 Task: In the  document Ai.odt Add page color 'Light Pink'Light Pink . Insert watermark . Insert watermark  Softera Apply Font Style in watermark Georgia; font size  112 and place the watermark  Horizontally
Action: Mouse moved to (44, 62)
Screenshot: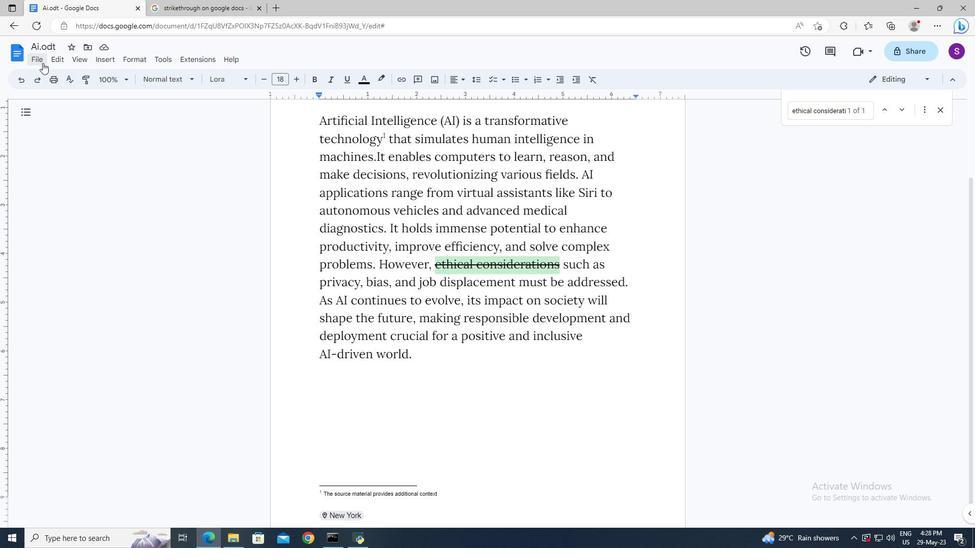 
Action: Mouse pressed left at (44, 62)
Screenshot: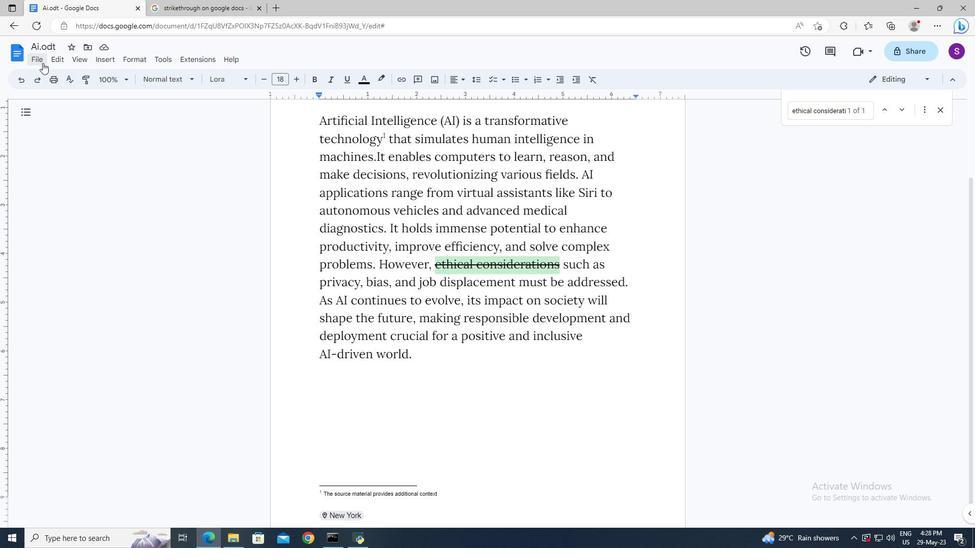 
Action: Mouse moved to (85, 338)
Screenshot: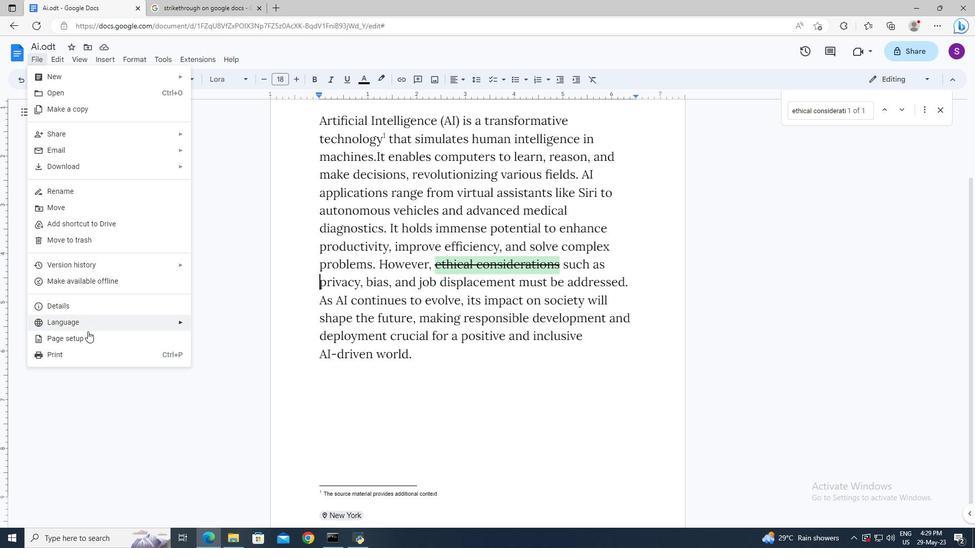 
Action: Mouse pressed left at (85, 338)
Screenshot: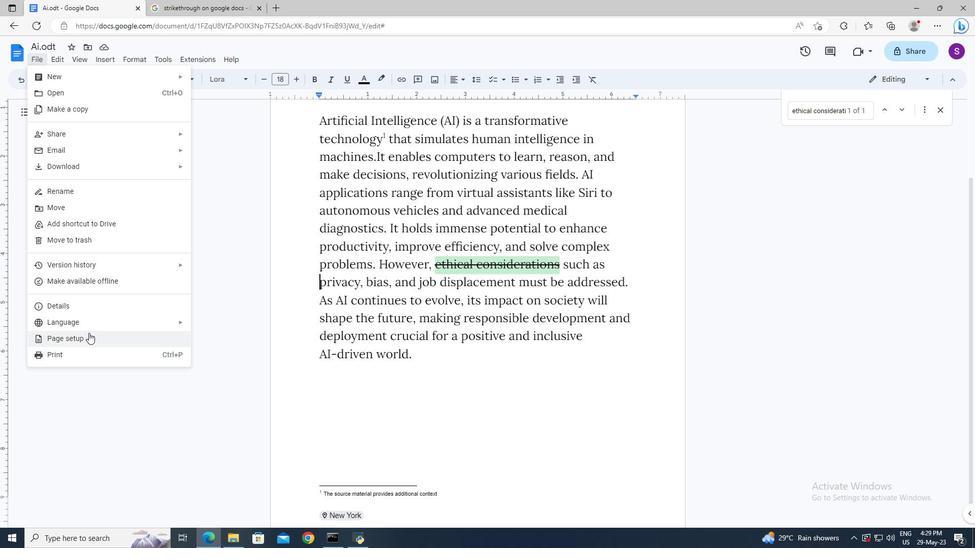 
Action: Mouse moved to (515, 398)
Screenshot: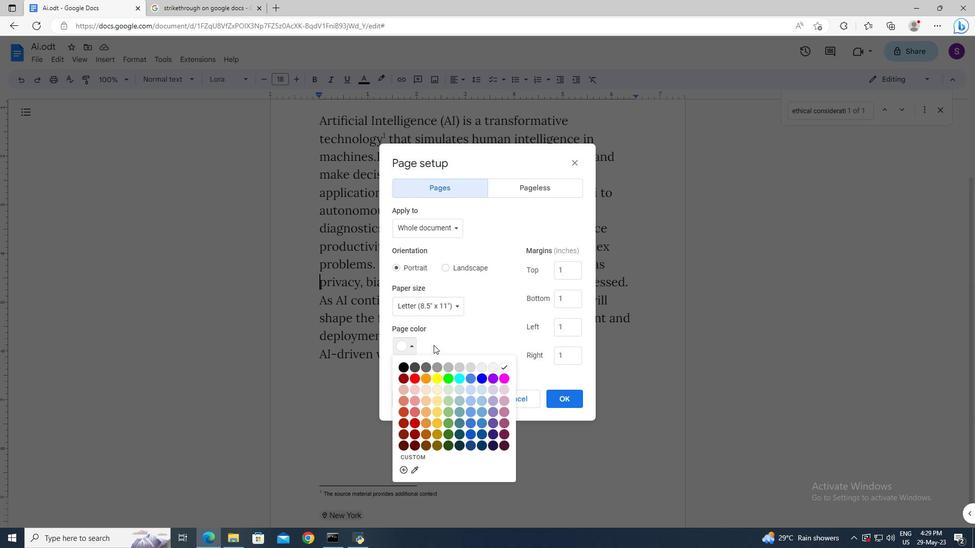 
Action: Mouse pressed left at (515, 398)
Screenshot: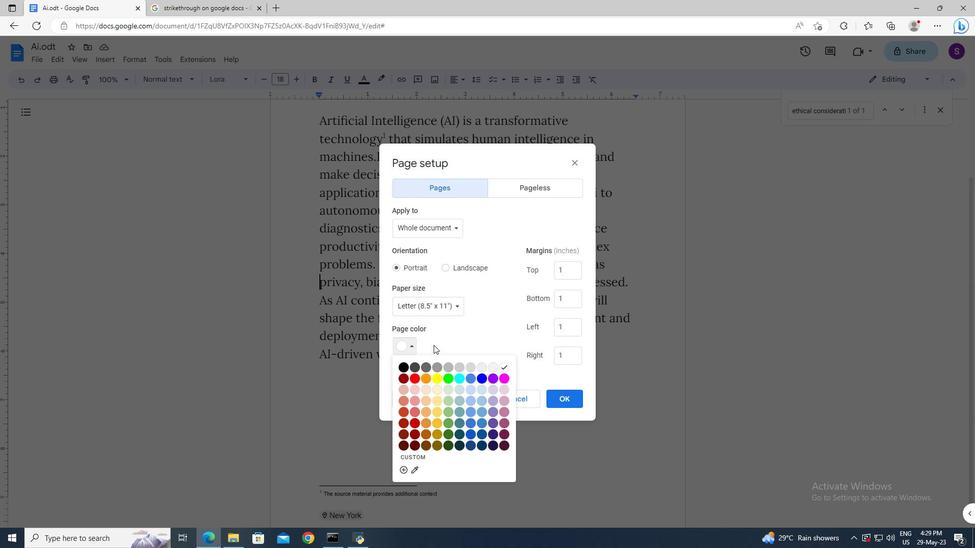 
Action: Mouse moved to (447, 351)
Screenshot: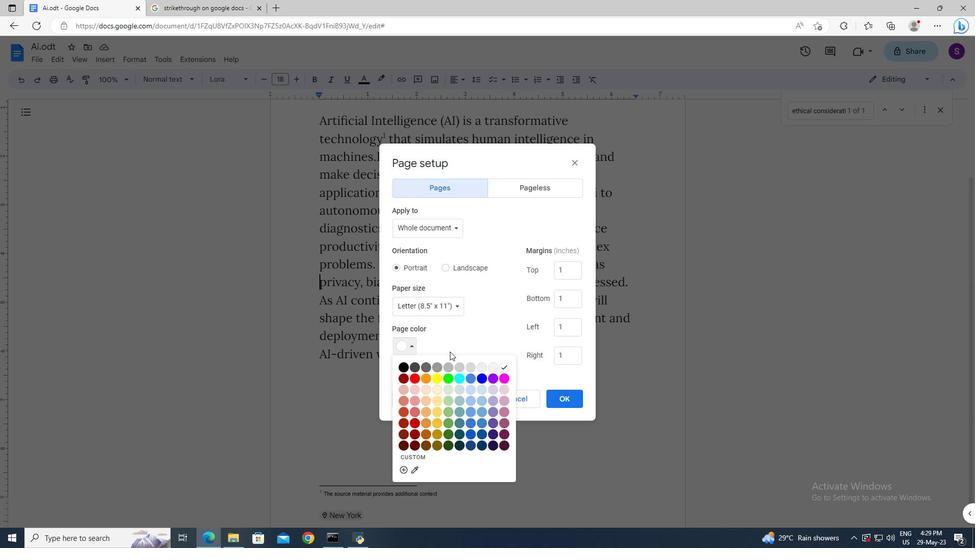 
Action: Mouse pressed left at (447, 351)
Screenshot: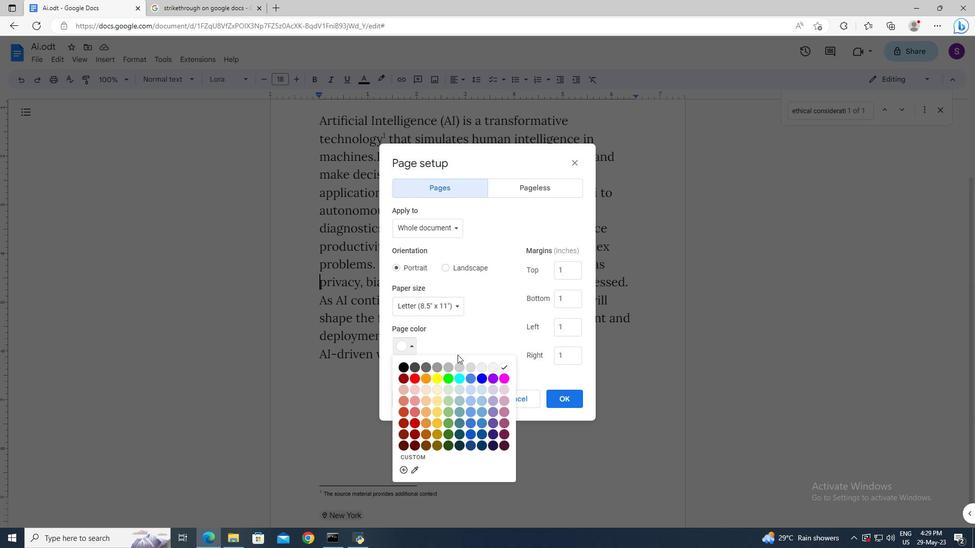 
Action: Mouse moved to (42, 63)
Screenshot: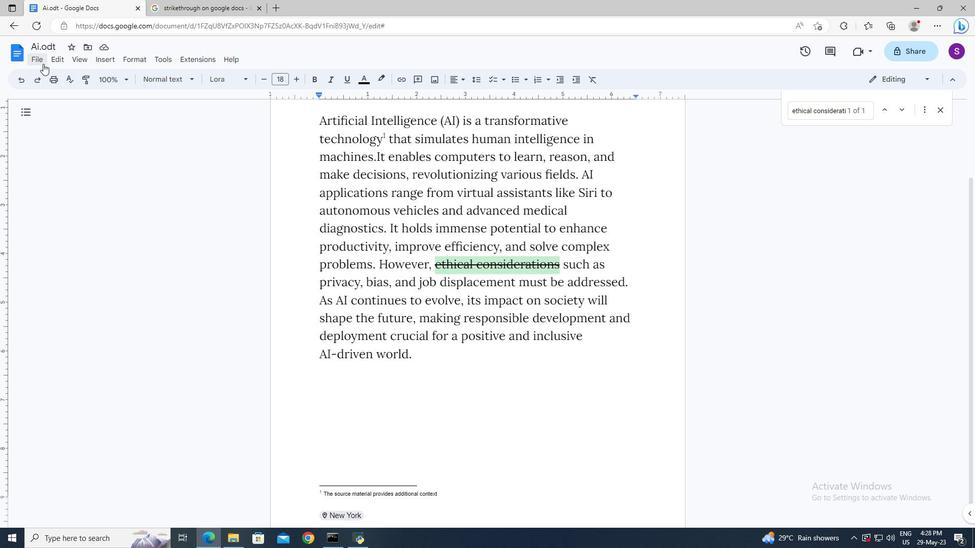 
Action: Mouse pressed left at (42, 63)
Screenshot: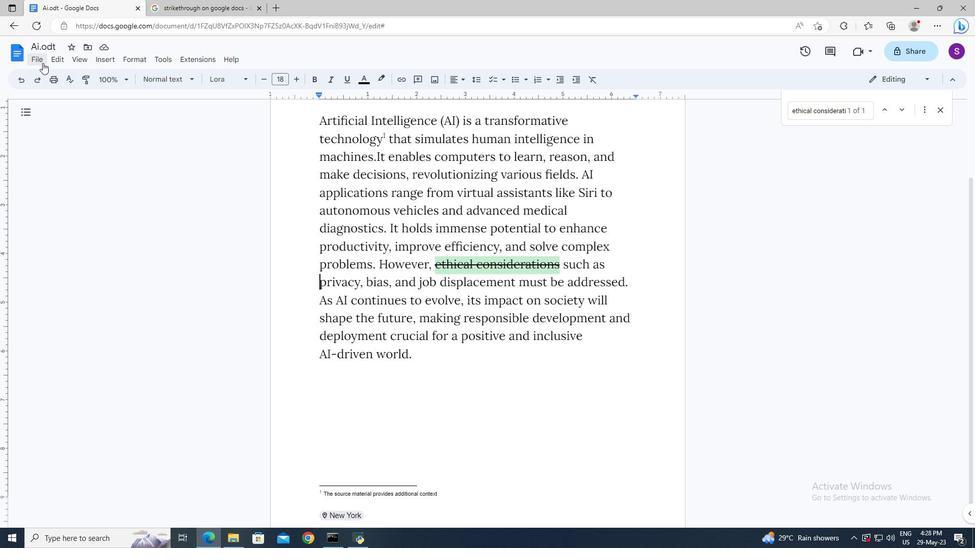 
Action: Mouse moved to (88, 333)
Screenshot: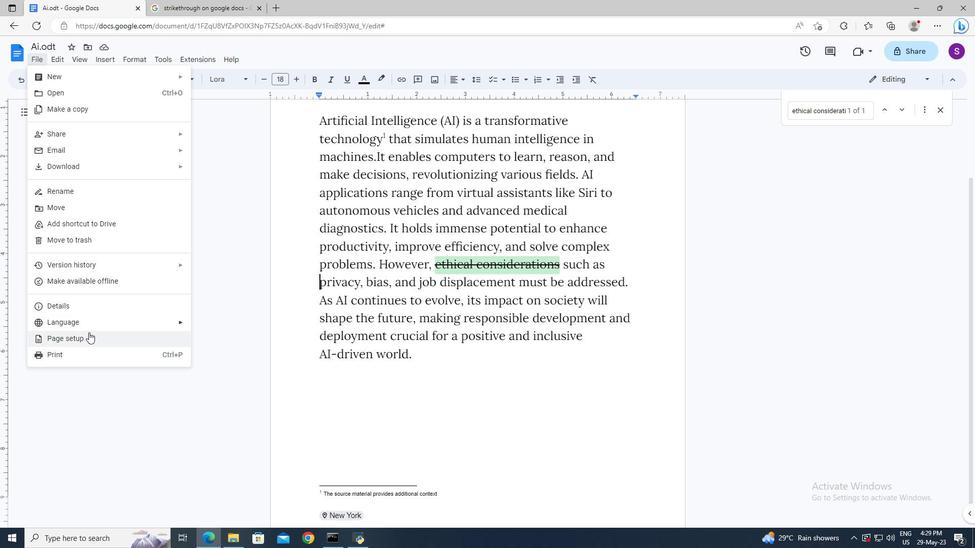 
Action: Mouse pressed left at (88, 333)
Screenshot: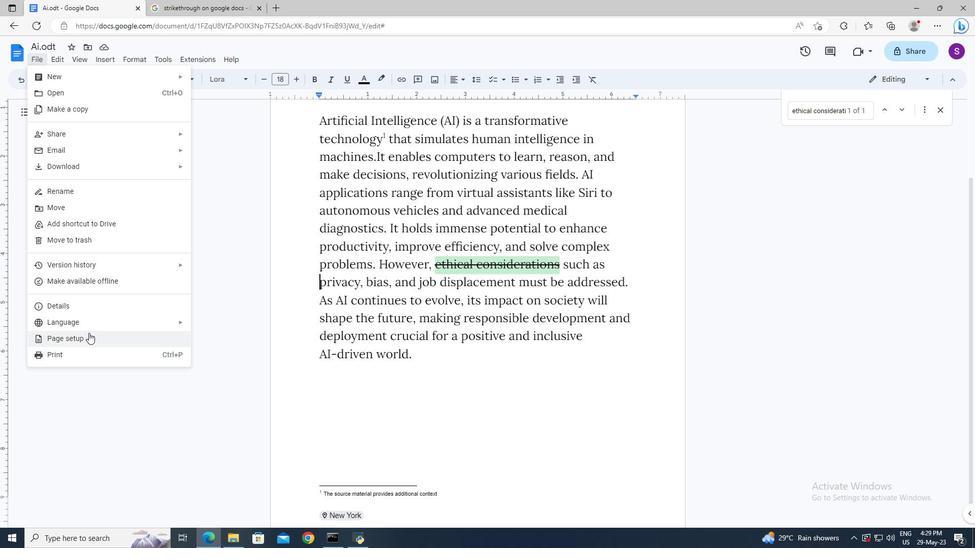 
Action: Mouse moved to (411, 342)
Screenshot: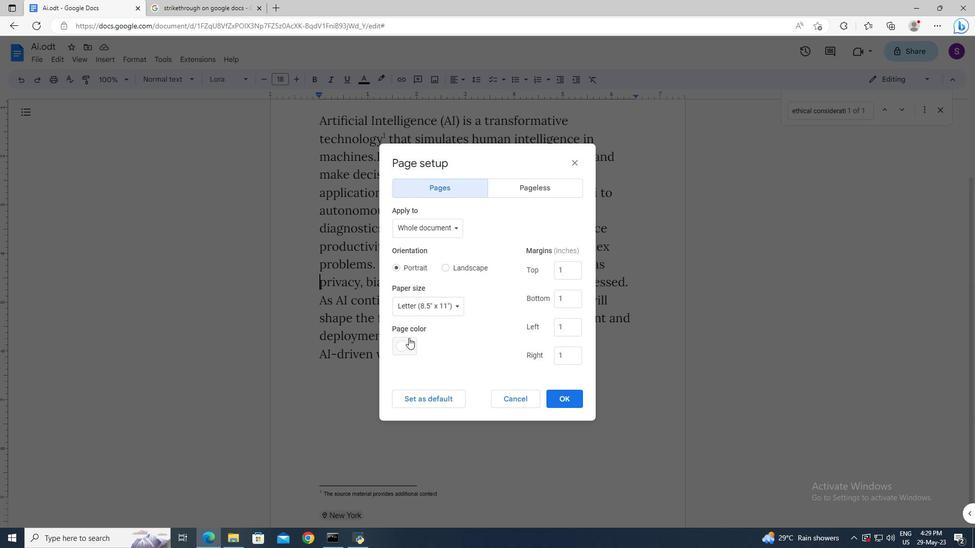 
Action: Mouse pressed left at (411, 342)
Screenshot: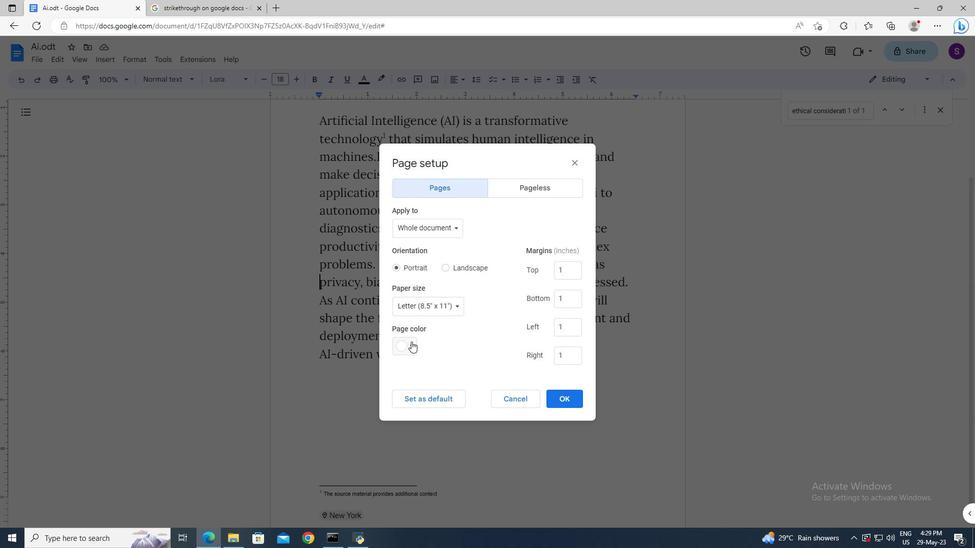 
Action: Mouse moved to (426, 454)
Screenshot: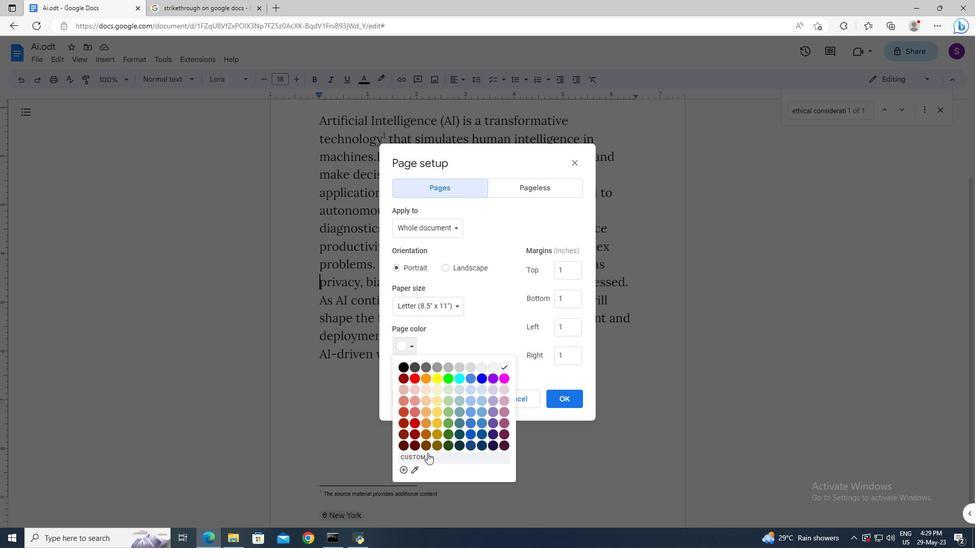 
Action: Mouse pressed left at (426, 454)
Screenshot: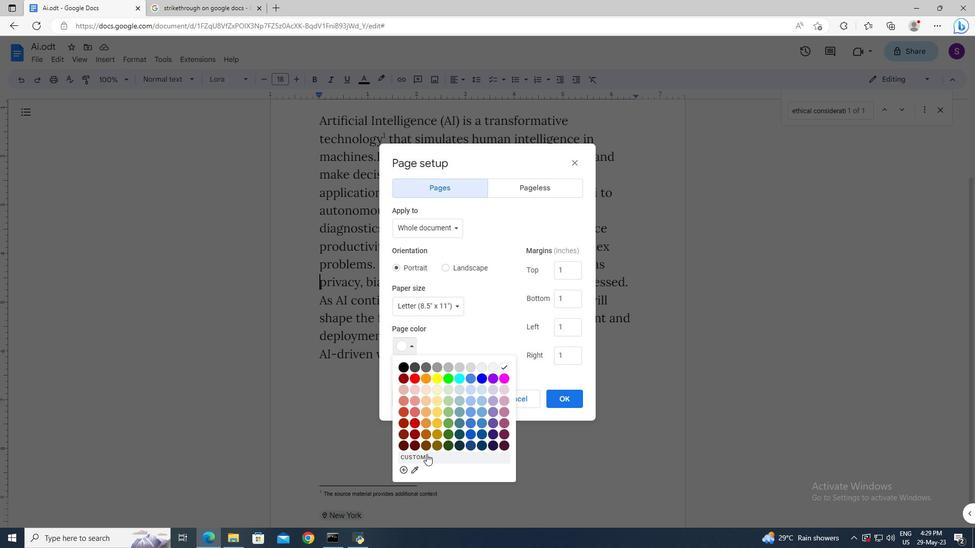 
Action: Mouse moved to (546, 290)
Screenshot: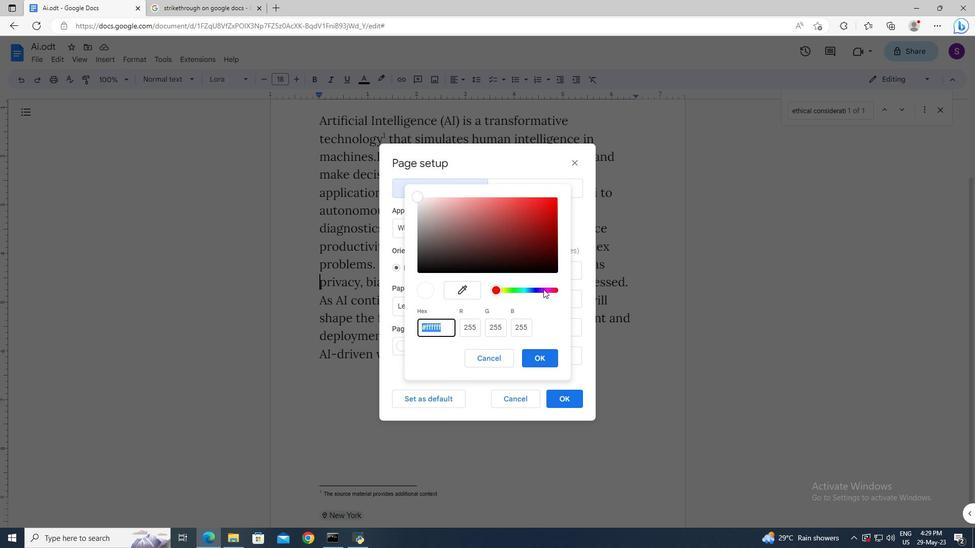 
Action: Mouse pressed left at (546, 290)
Screenshot: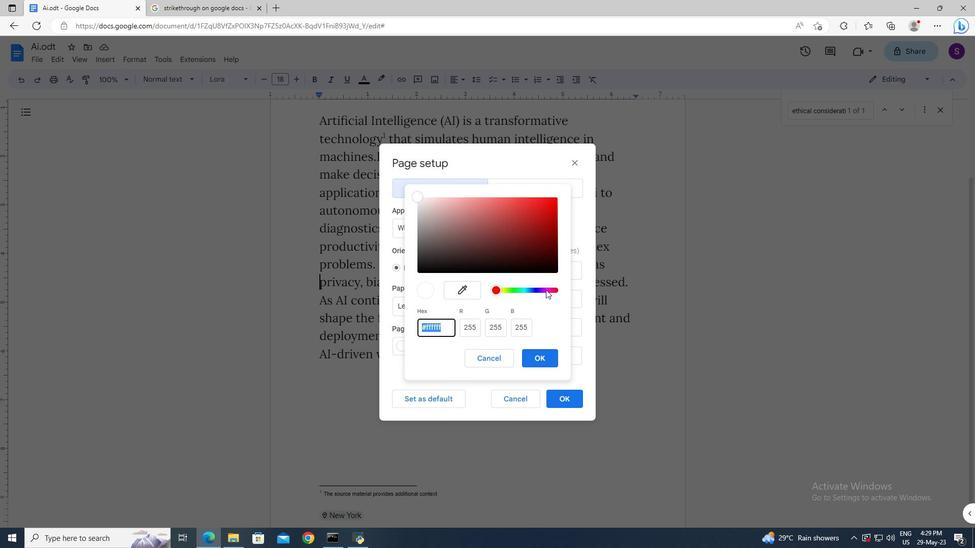 
Action: Mouse moved to (498, 290)
Screenshot: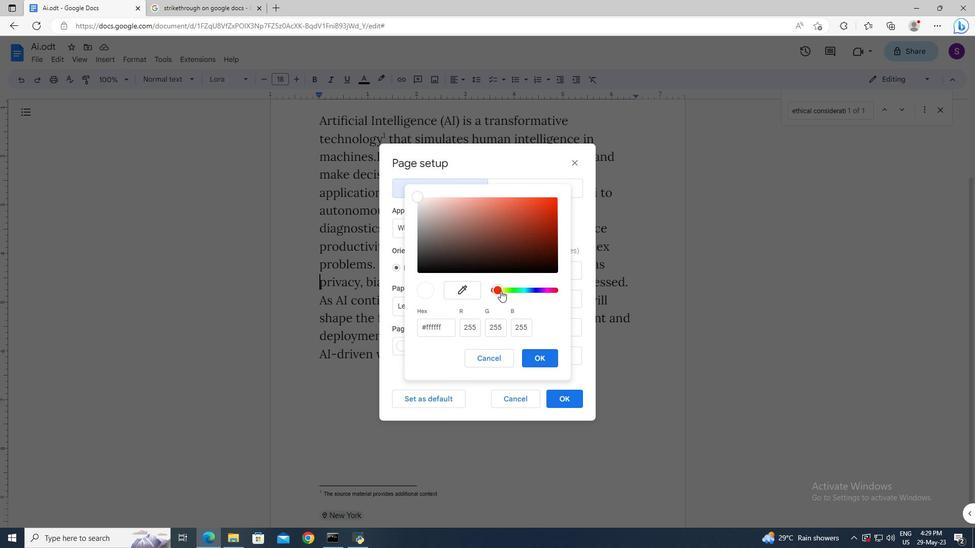 
Action: Mouse pressed left at (498, 290)
Screenshot: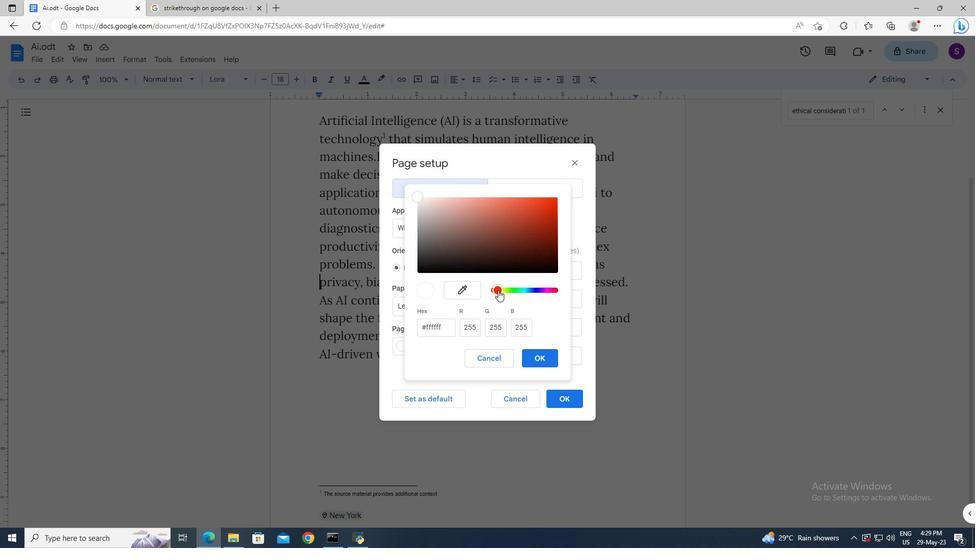 
Action: Mouse moved to (515, 210)
Screenshot: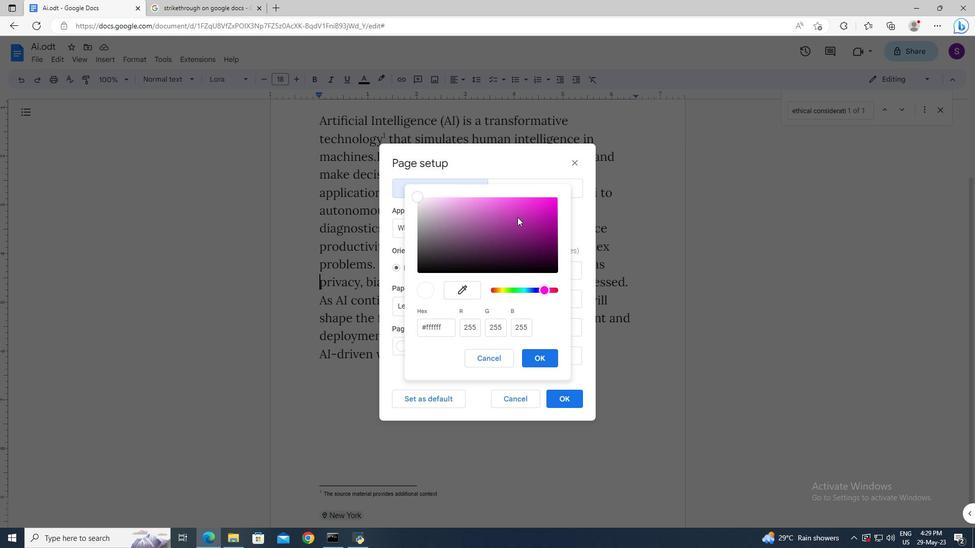 
Action: Mouse pressed left at (515, 210)
Screenshot: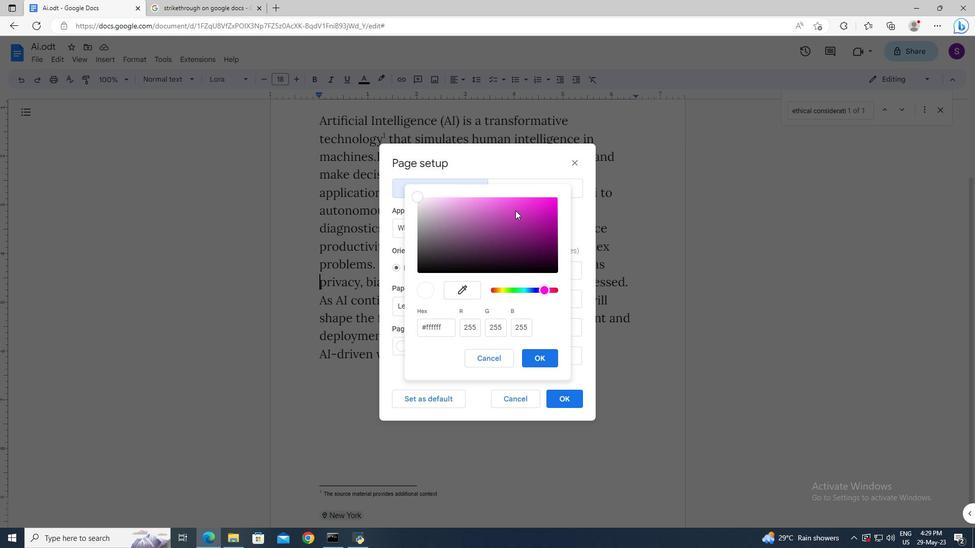
Action: Mouse moved to (539, 362)
Screenshot: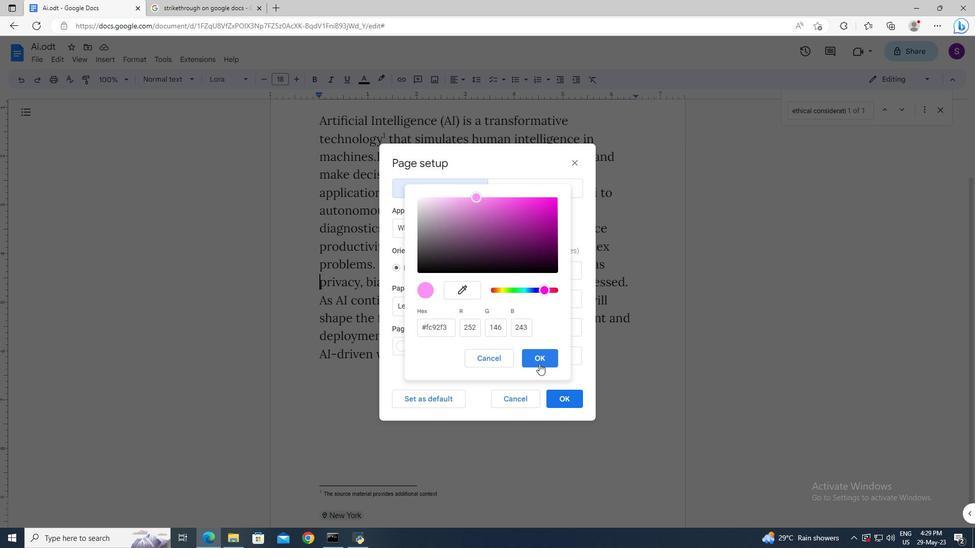 
Action: Mouse pressed left at (539, 362)
Screenshot: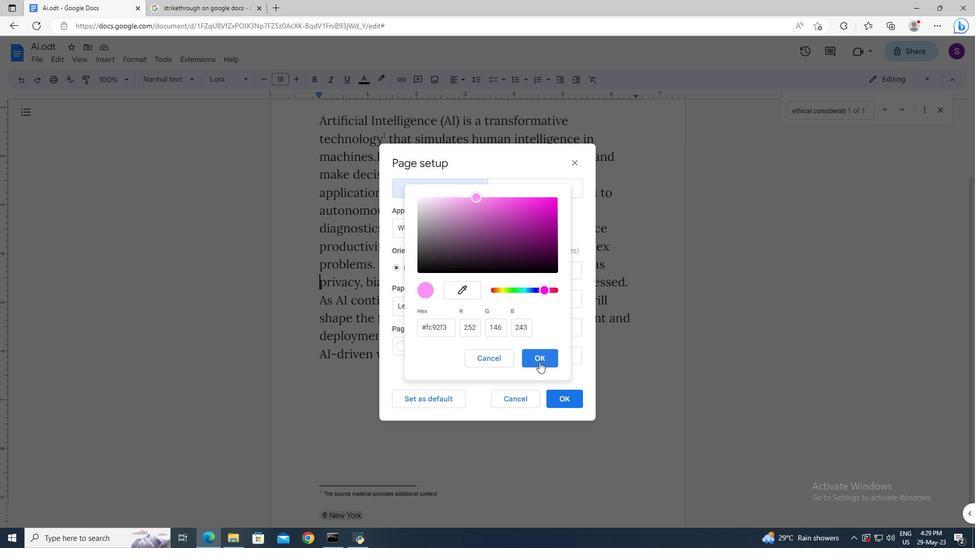 
Action: Mouse moved to (563, 395)
Screenshot: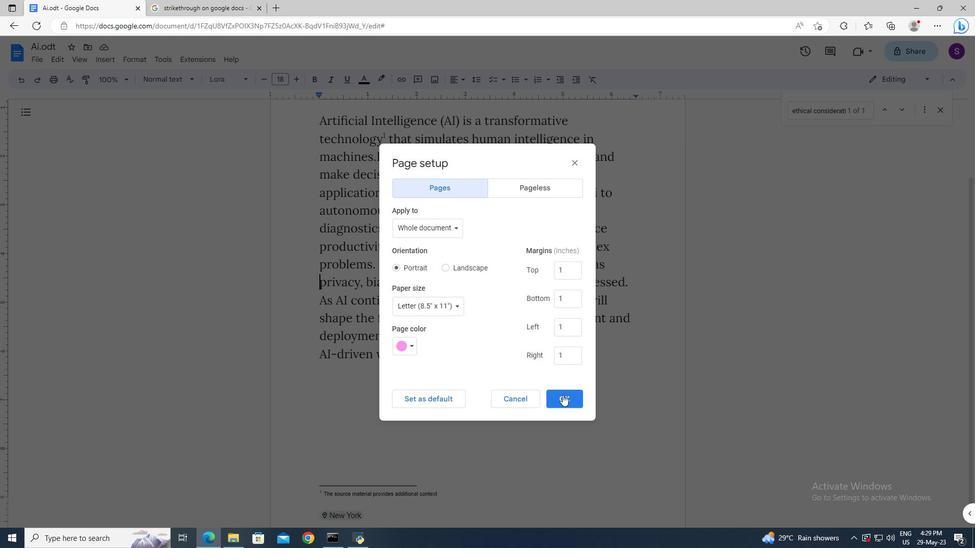 
Action: Mouse pressed left at (563, 395)
Screenshot: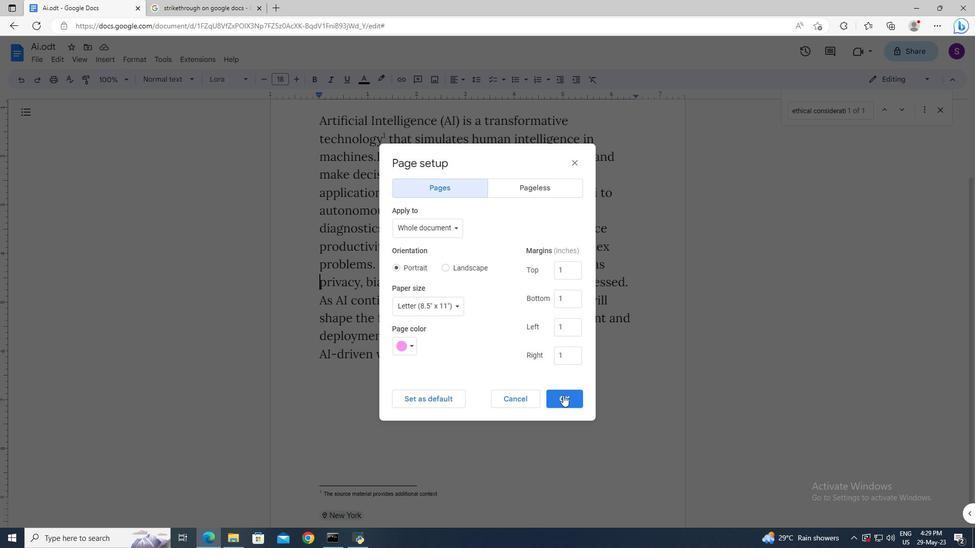 
Action: Mouse moved to (115, 56)
Screenshot: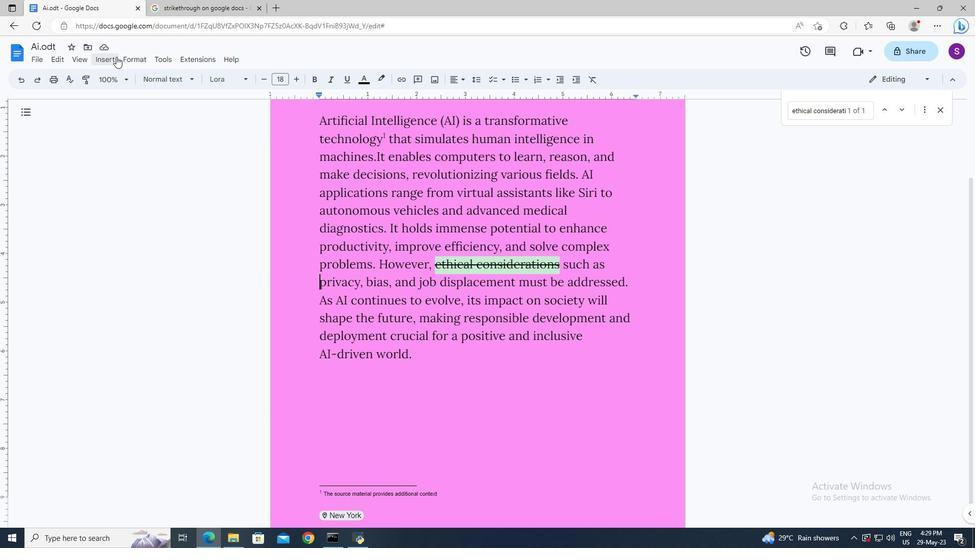 
Action: Mouse pressed left at (115, 56)
Screenshot: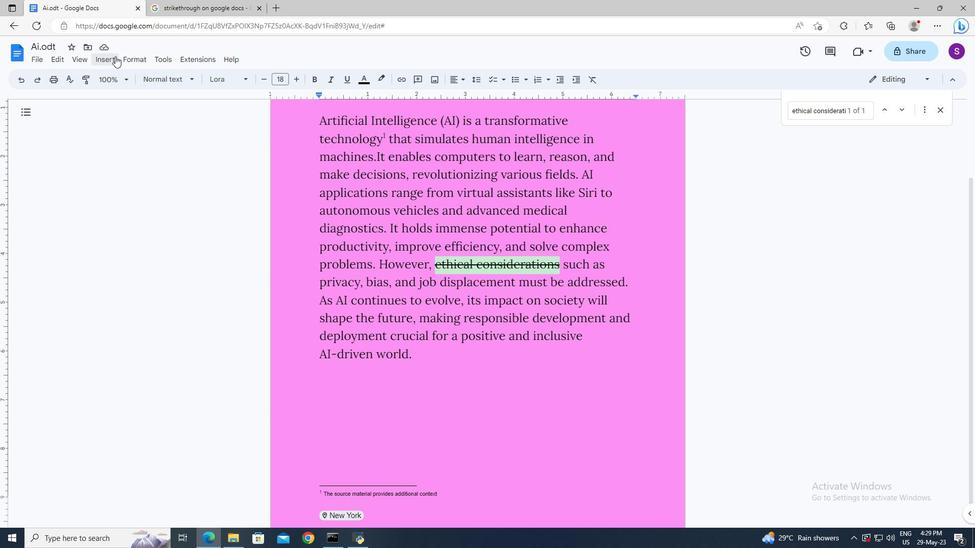 
Action: Mouse moved to (134, 294)
Screenshot: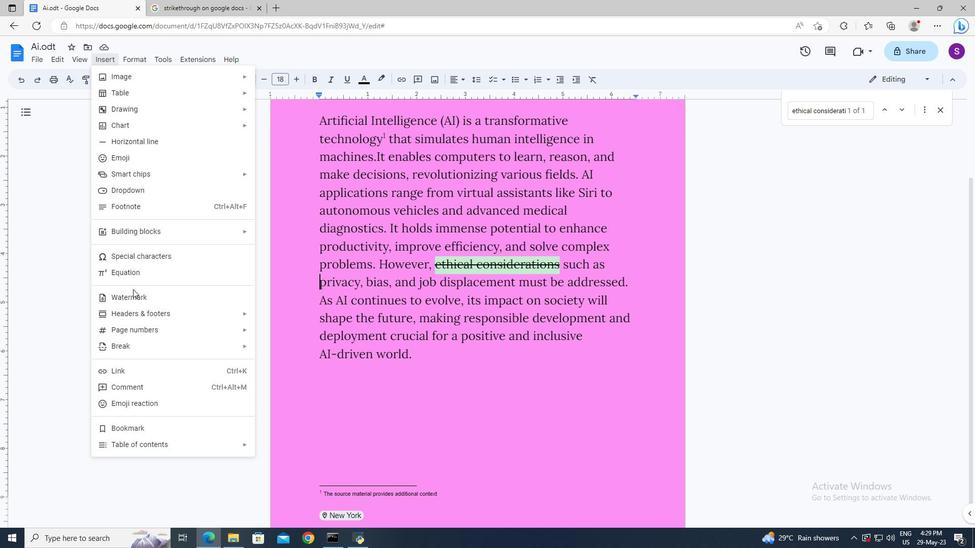 
Action: Mouse pressed left at (134, 294)
Screenshot: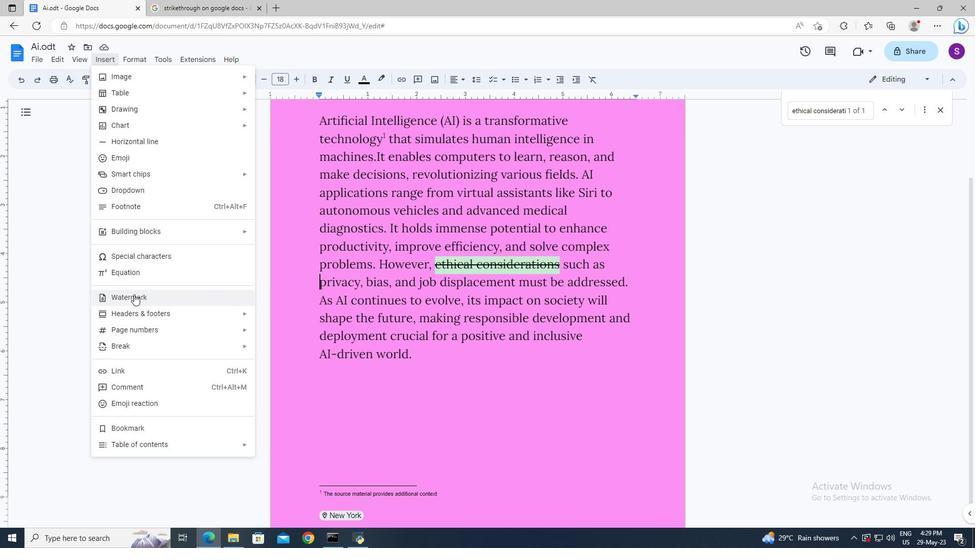 
Action: Mouse moved to (923, 108)
Screenshot: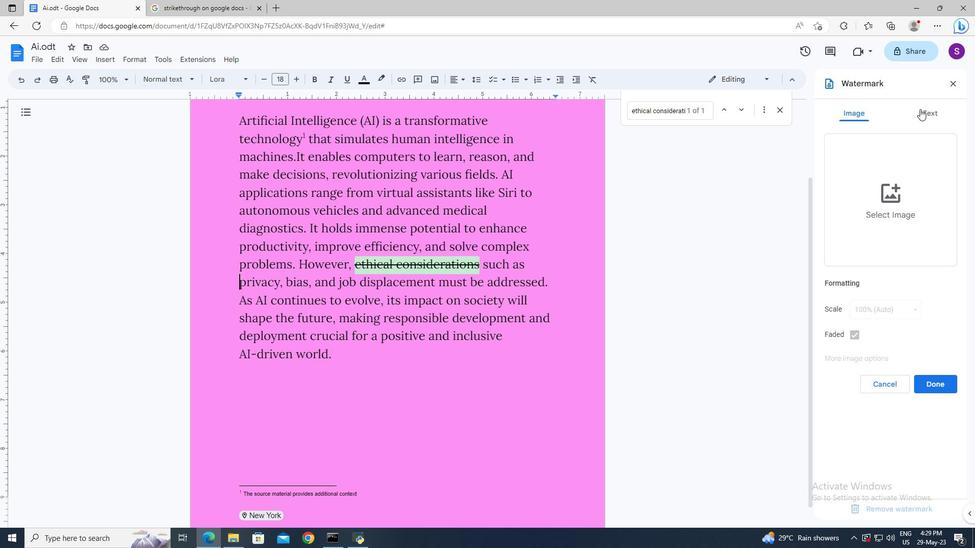 
Action: Mouse pressed left at (923, 108)
Screenshot: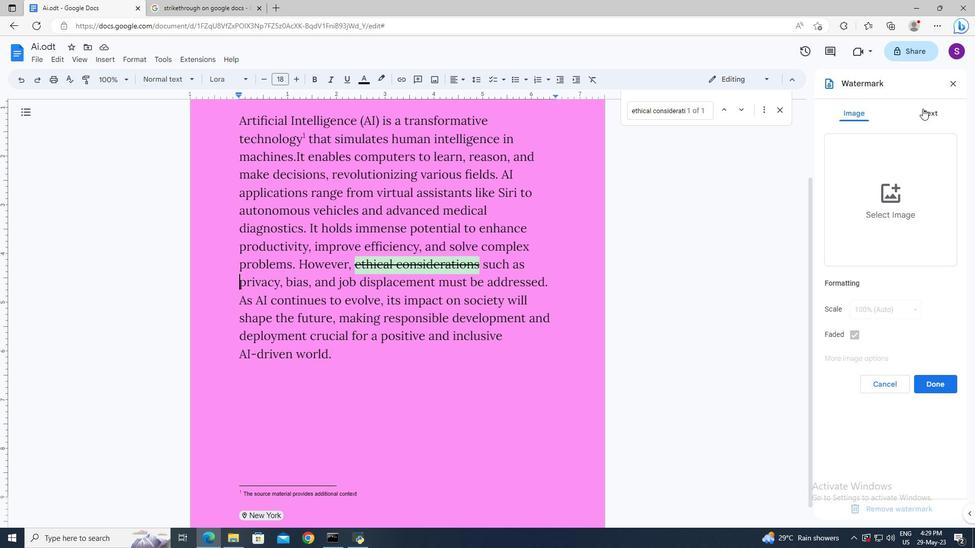 
Action: Mouse moved to (863, 138)
Screenshot: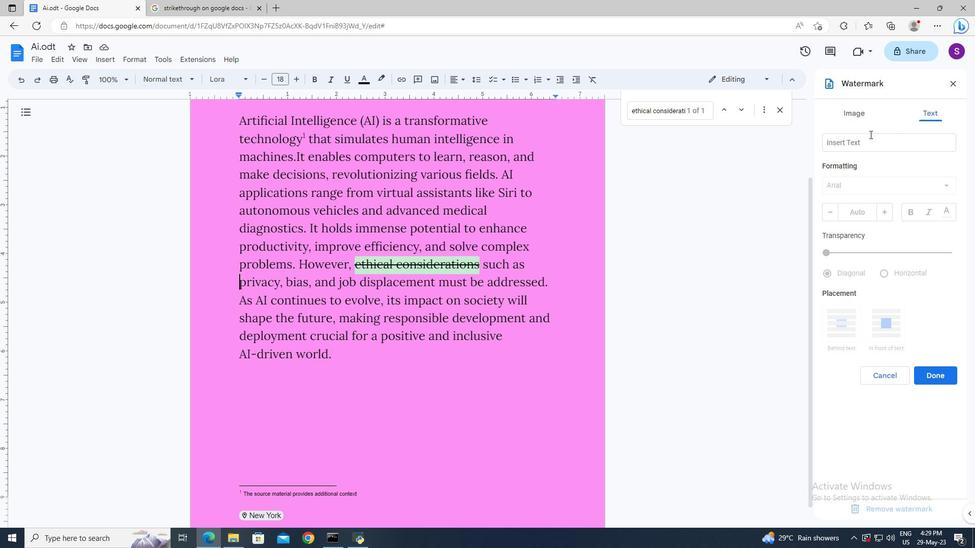 
Action: Mouse pressed left at (863, 138)
Screenshot: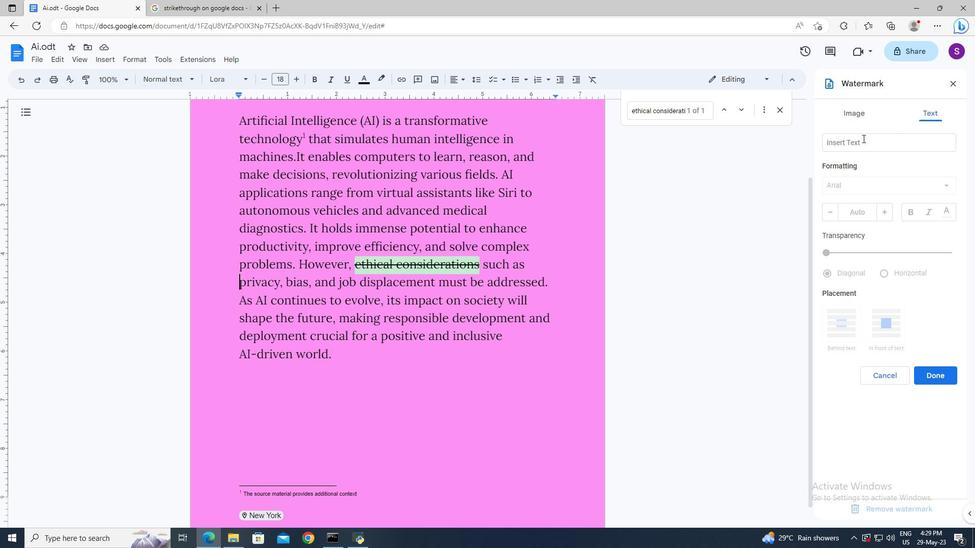 
Action: Key pressed <Key.shift>Softera
Screenshot: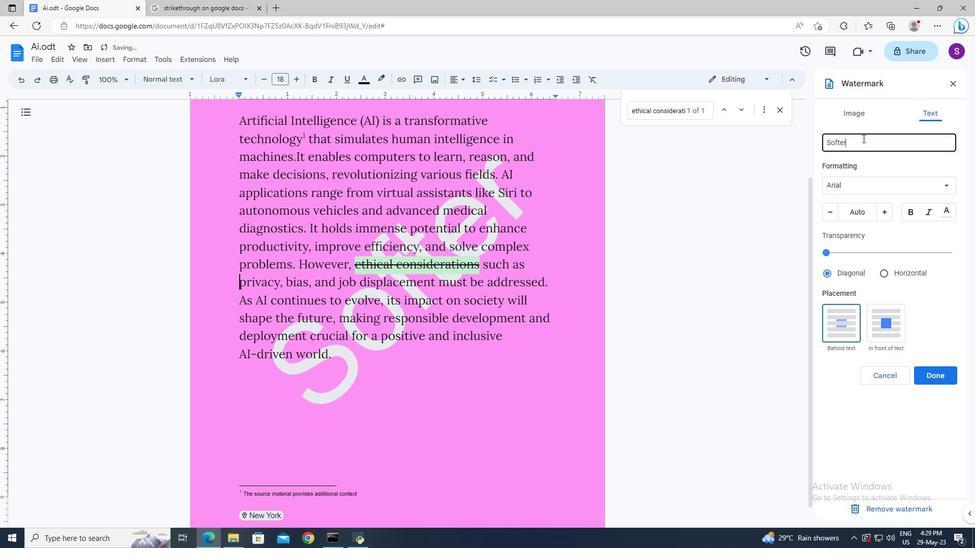 
Action: Mouse moved to (867, 184)
Screenshot: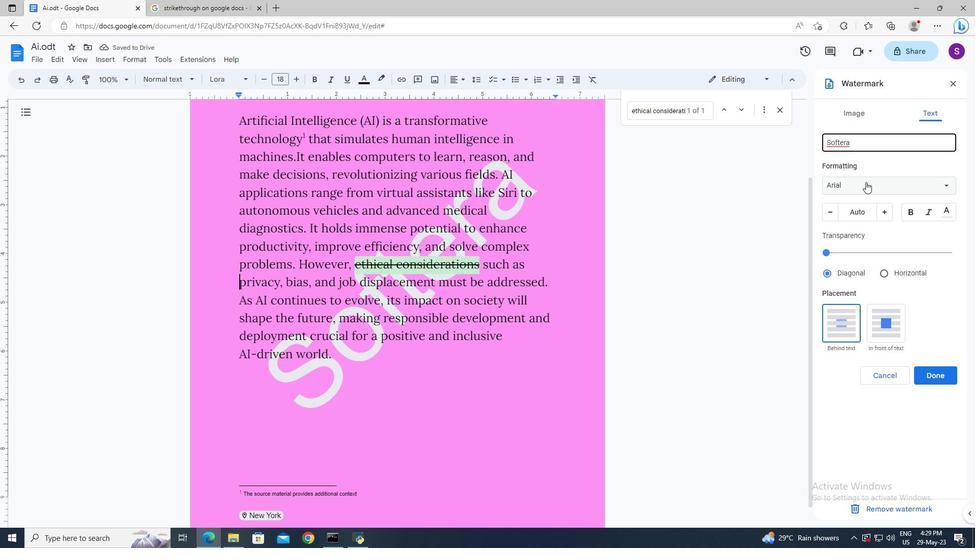 
Action: Mouse pressed left at (867, 184)
Screenshot: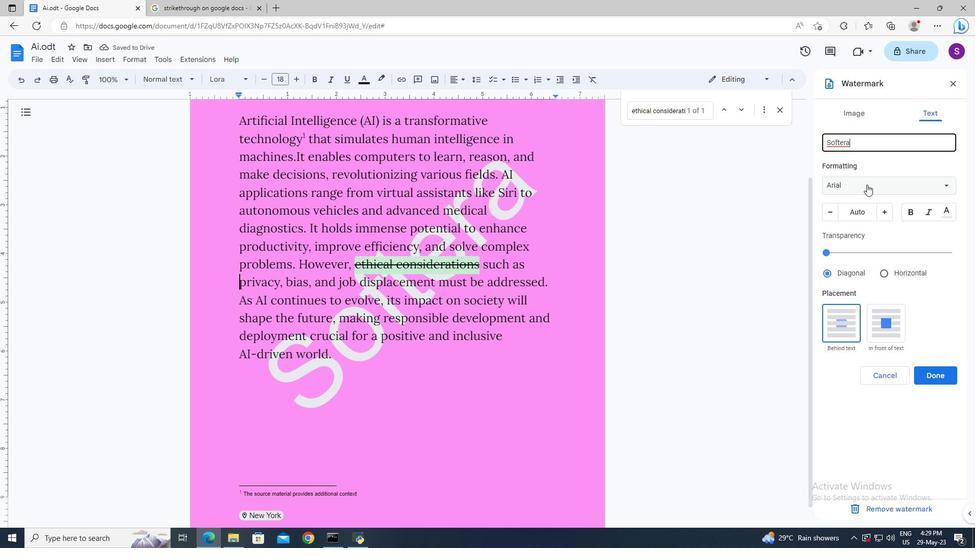 
Action: Mouse moved to (867, 466)
Screenshot: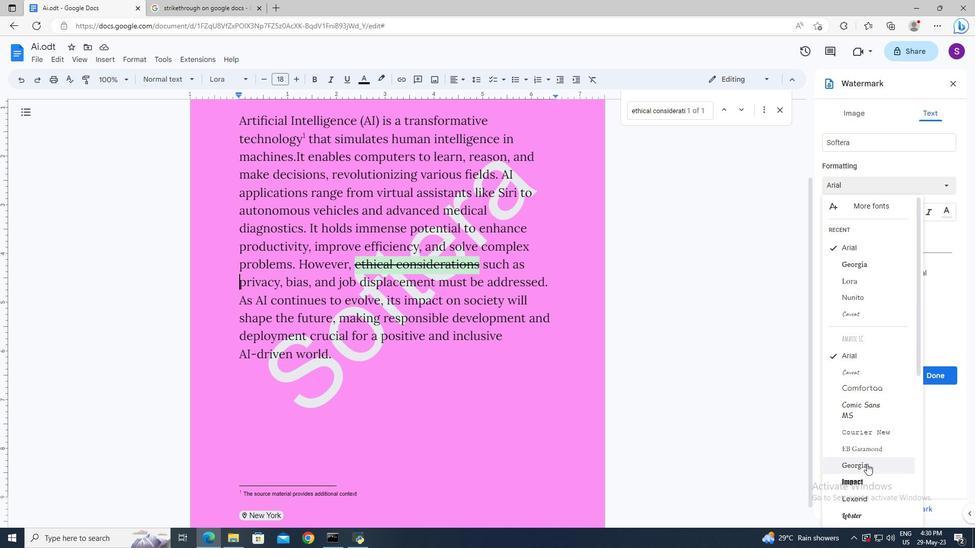 
Action: Mouse pressed left at (867, 466)
Screenshot: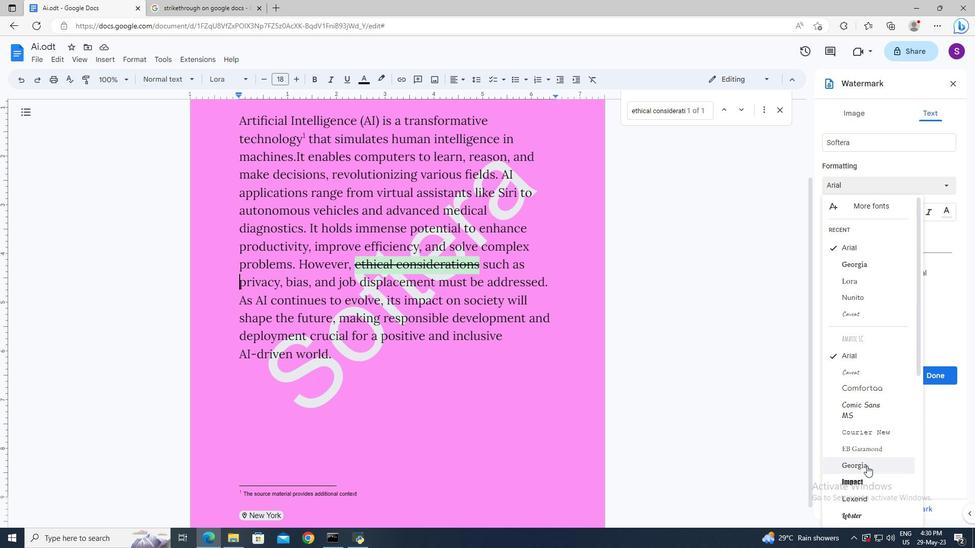
Action: Mouse moved to (859, 210)
Screenshot: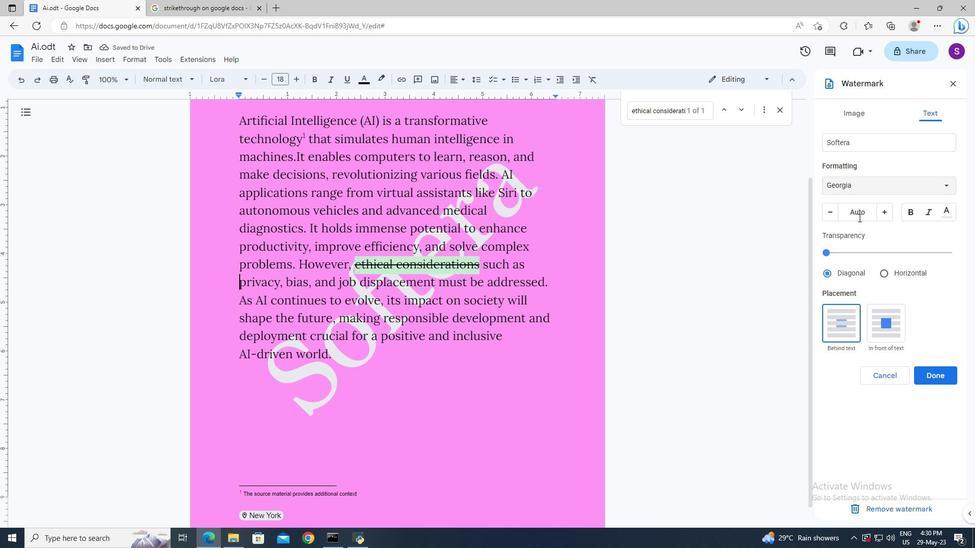 
Action: Mouse pressed left at (859, 210)
Screenshot: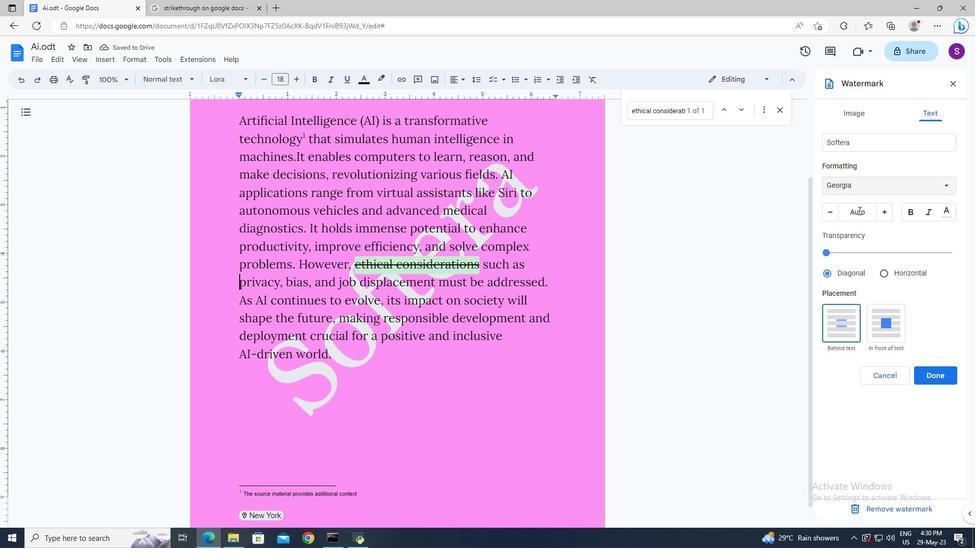 
Action: Mouse moved to (850, 205)
Screenshot: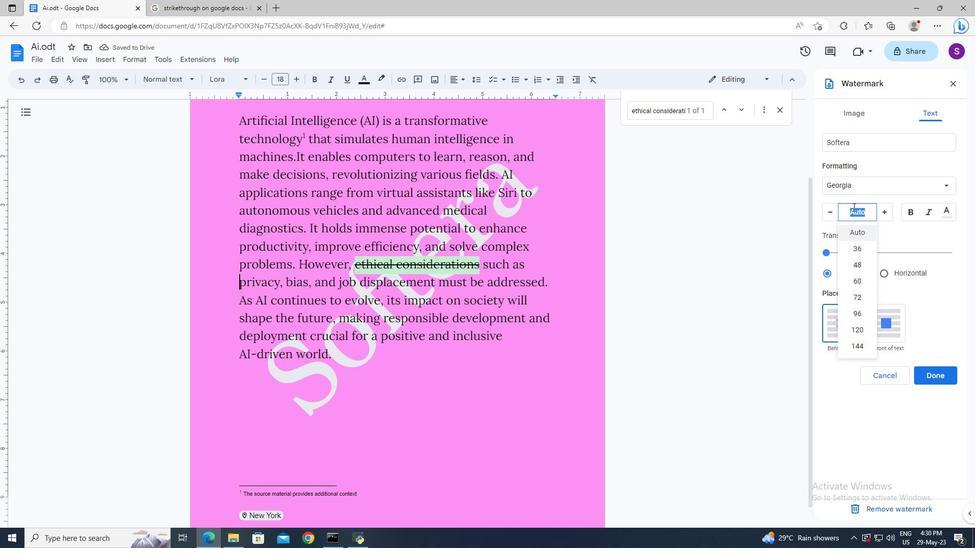 
Action: Key pressed 112<Key.enter>
Screenshot: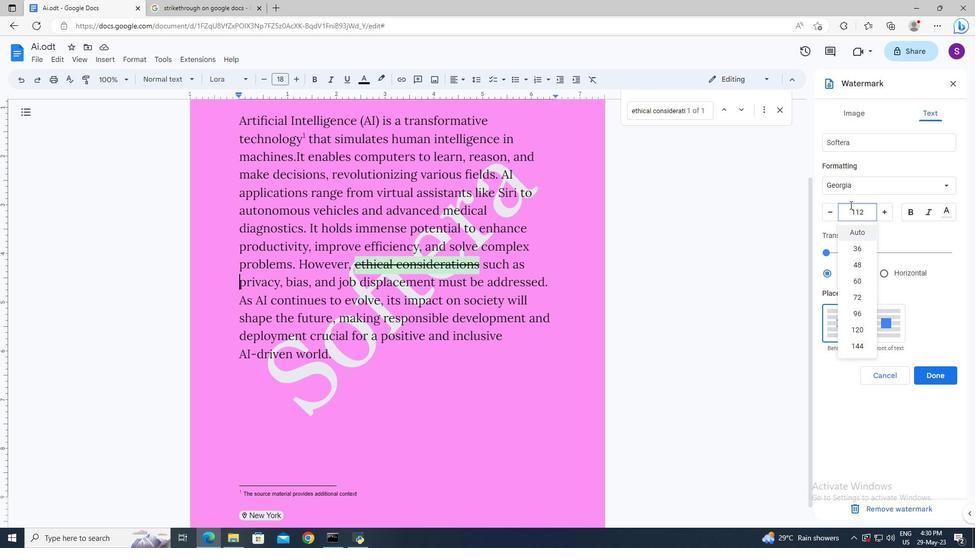 
Action: Mouse moved to (884, 272)
Screenshot: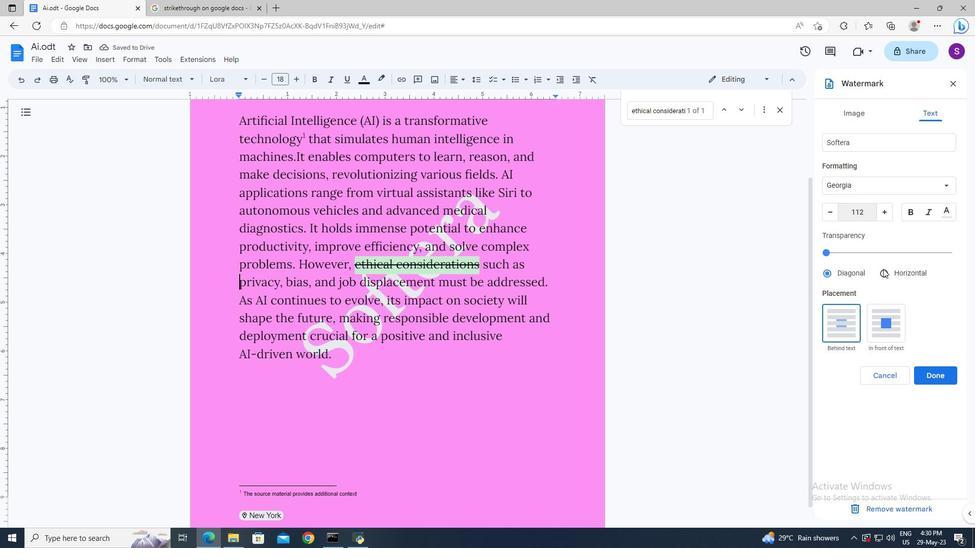 
Action: Mouse pressed left at (884, 272)
Screenshot: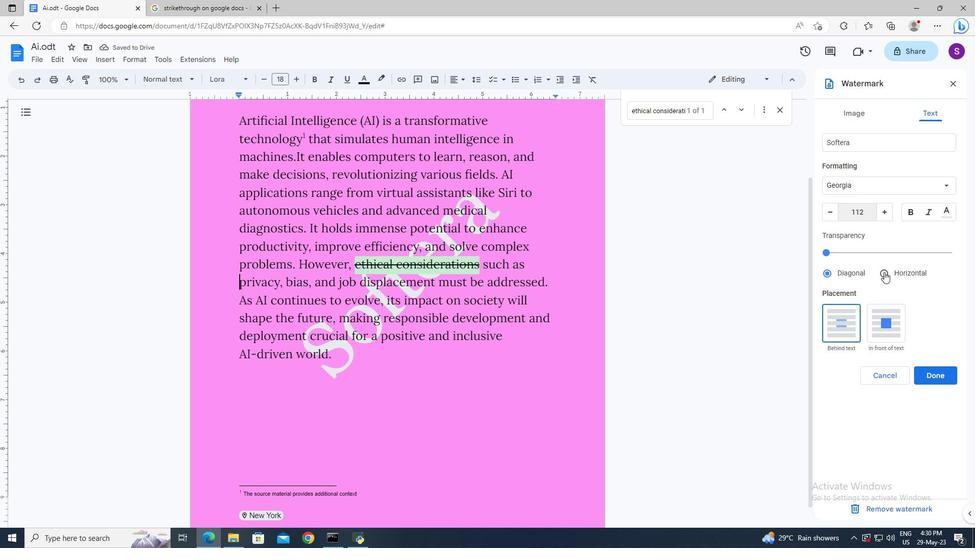 
Action: Mouse moved to (935, 381)
Screenshot: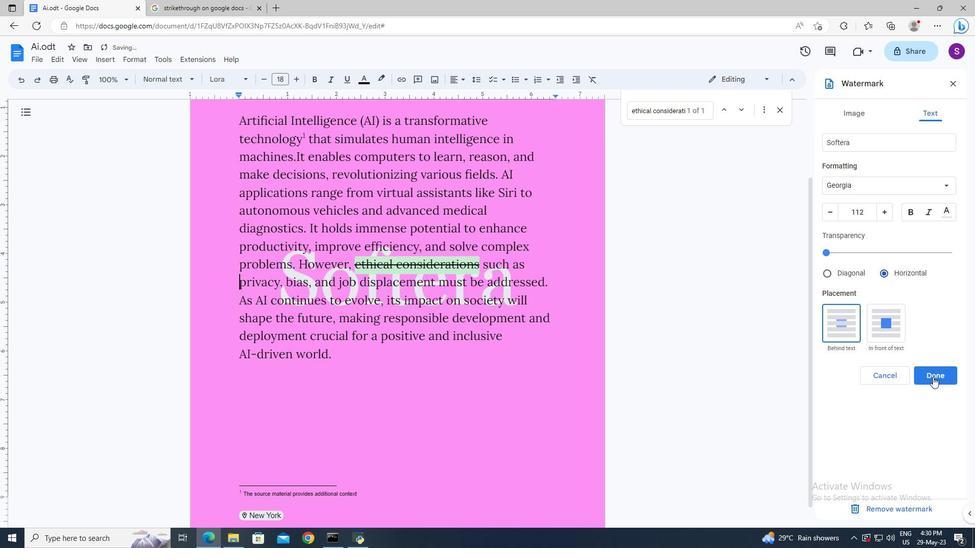 
Action: Mouse pressed left at (935, 381)
Screenshot: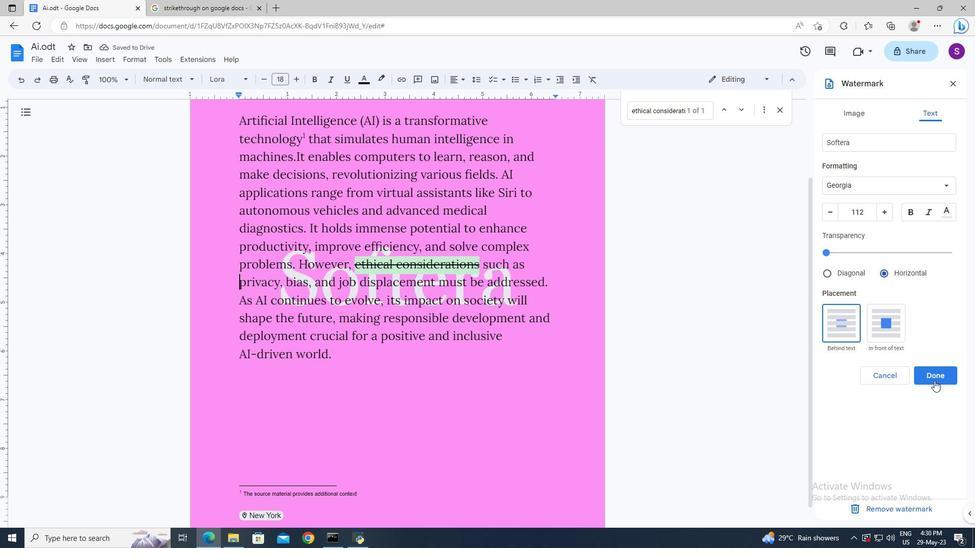 
Action: Mouse moved to (730, 390)
Screenshot: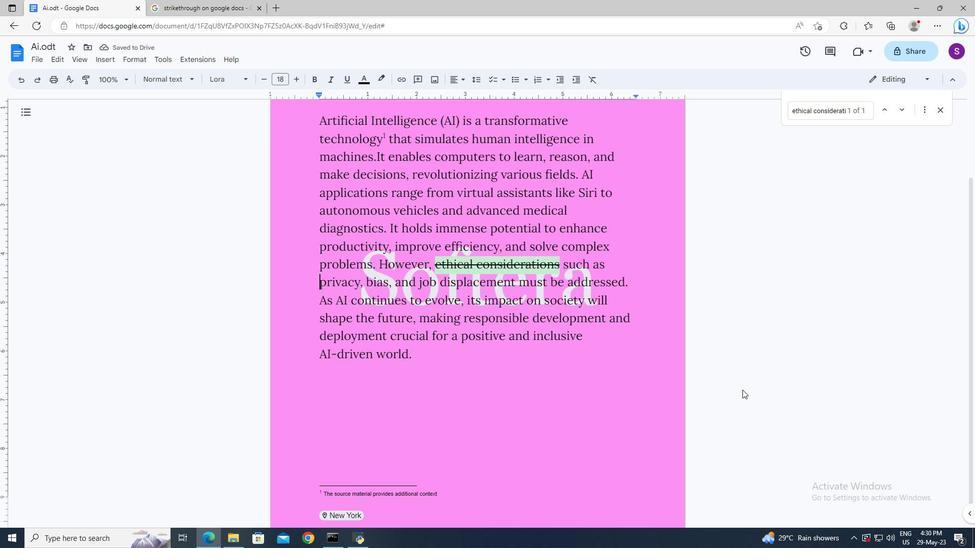 
Action: Mouse pressed left at (730, 390)
Screenshot: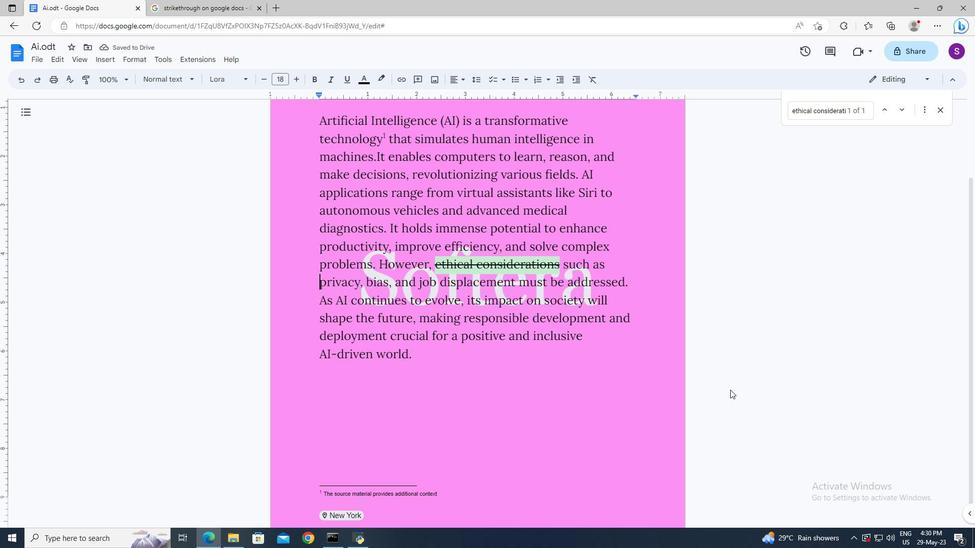 
